Task: In the  document managingstress.odt Select the text and change paragraph spacing to  '1.5' Change page orientation to  'Landscape' Add Page color Navy Blue
Action: Mouse moved to (37, 87)
Screenshot: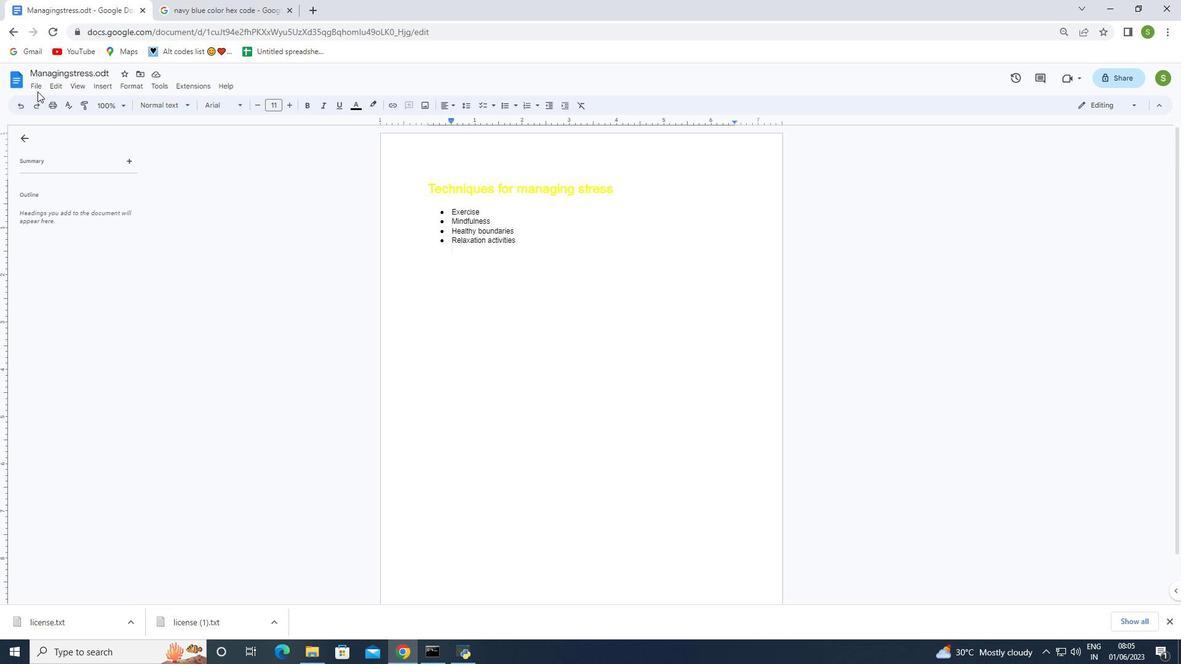 
Action: Mouse pressed left at (37, 87)
Screenshot: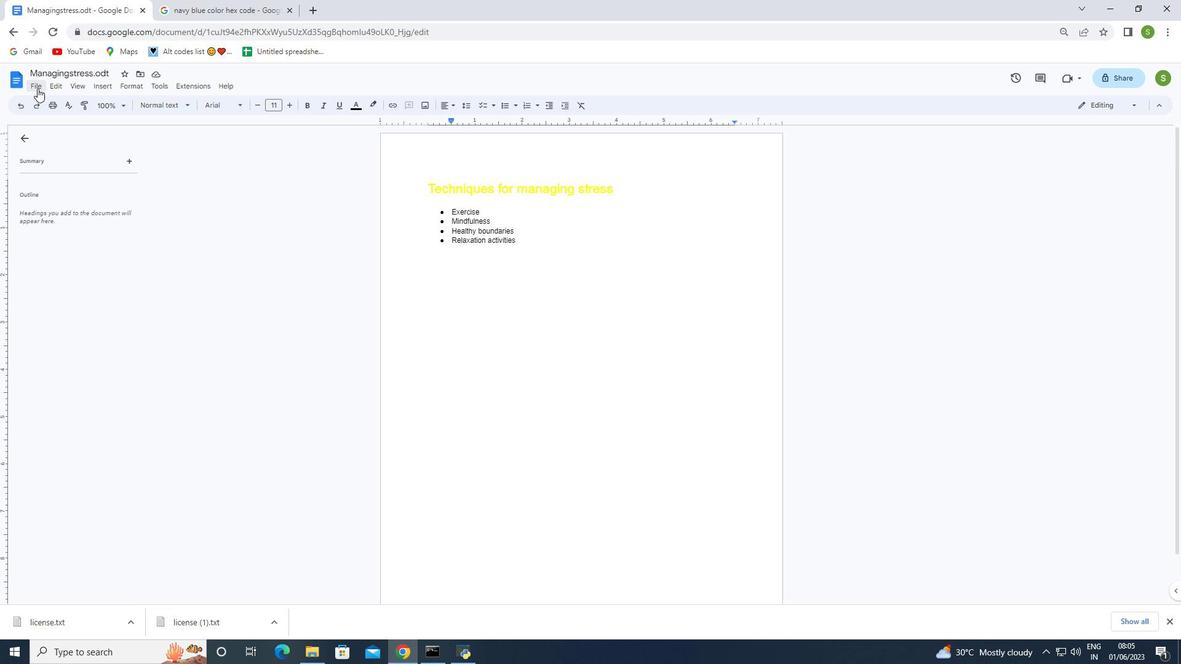 
Action: Mouse moved to (53, 213)
Screenshot: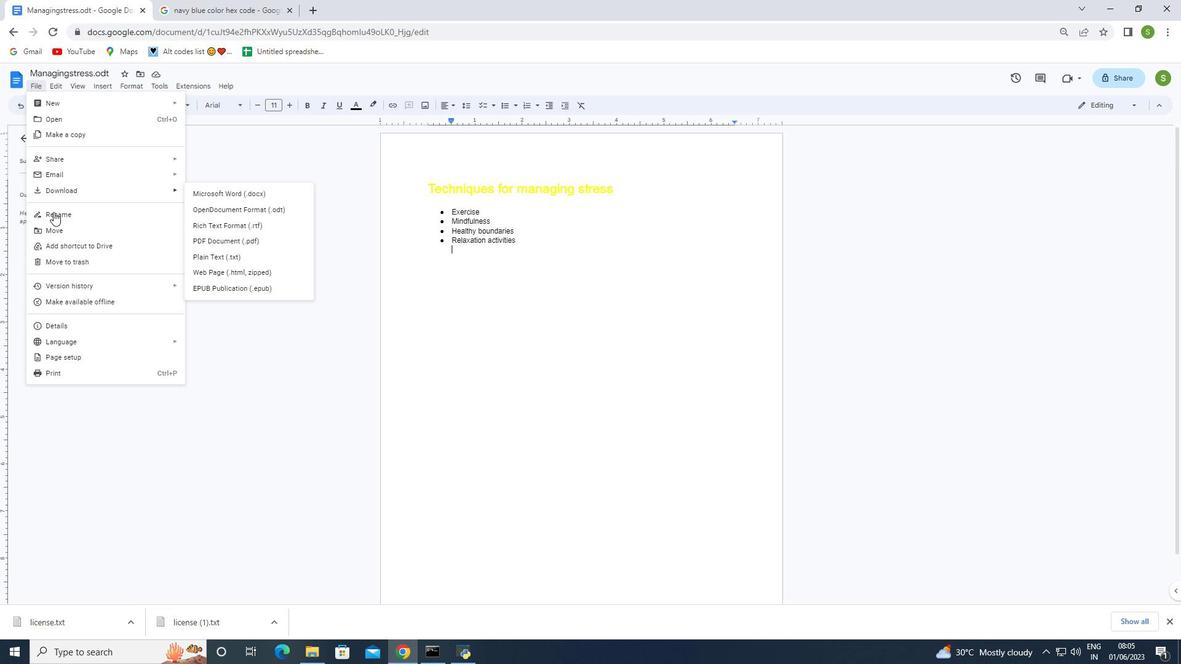 
Action: Mouse pressed left at (53, 213)
Screenshot: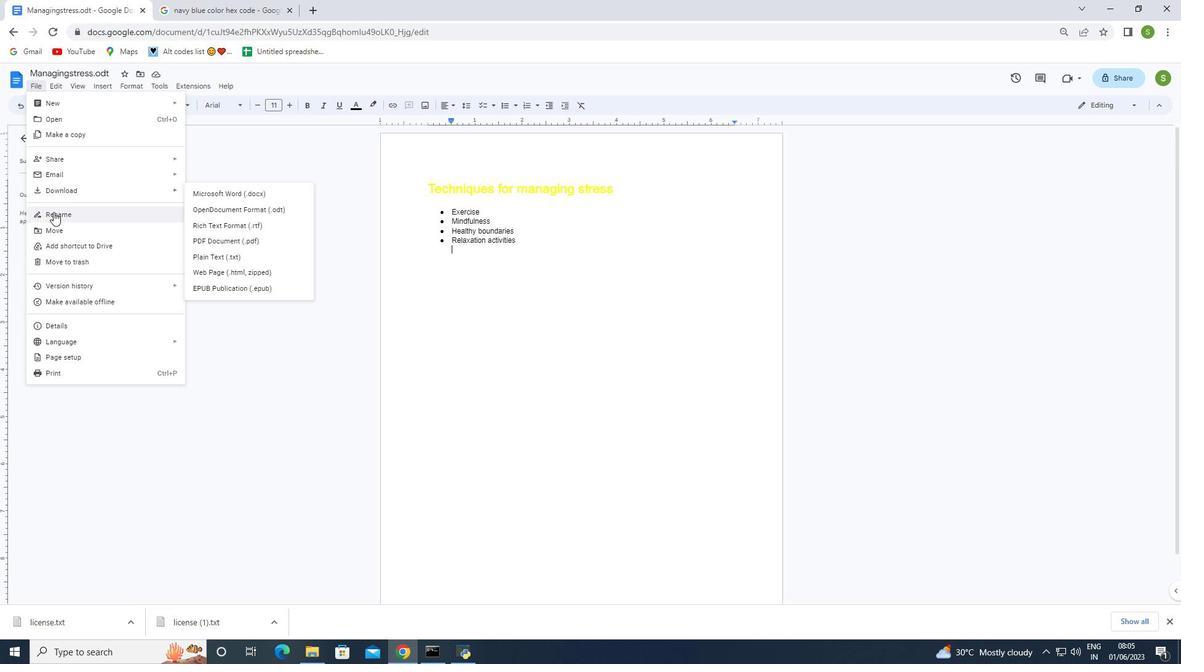 
Action: Mouse moved to (53, 213)
Screenshot: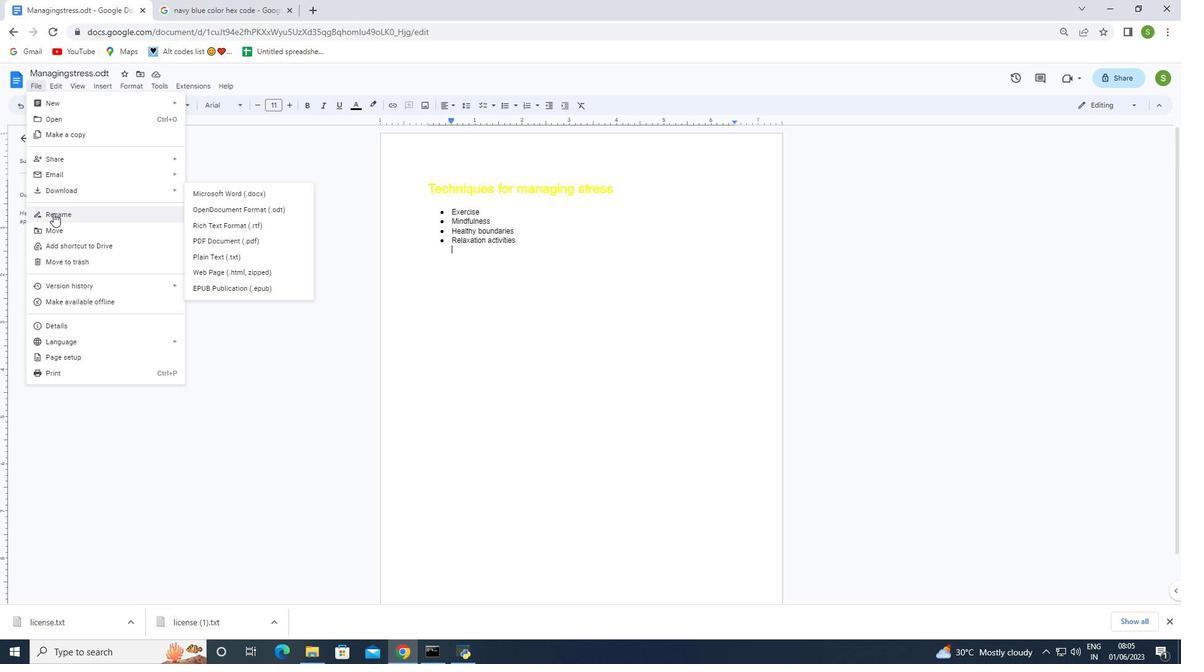 
Action: Key pressed <Key.backspace>managingstress,<Key.backspace>.odt<Key.enter>
Screenshot: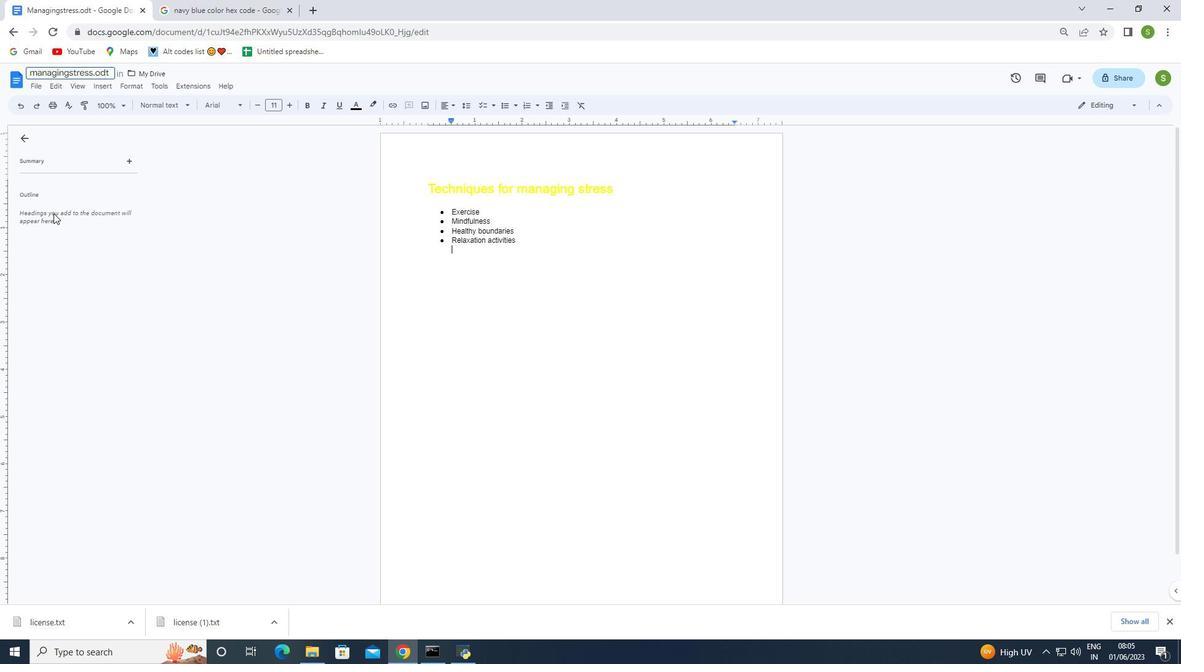 
Action: Mouse moved to (427, 189)
Screenshot: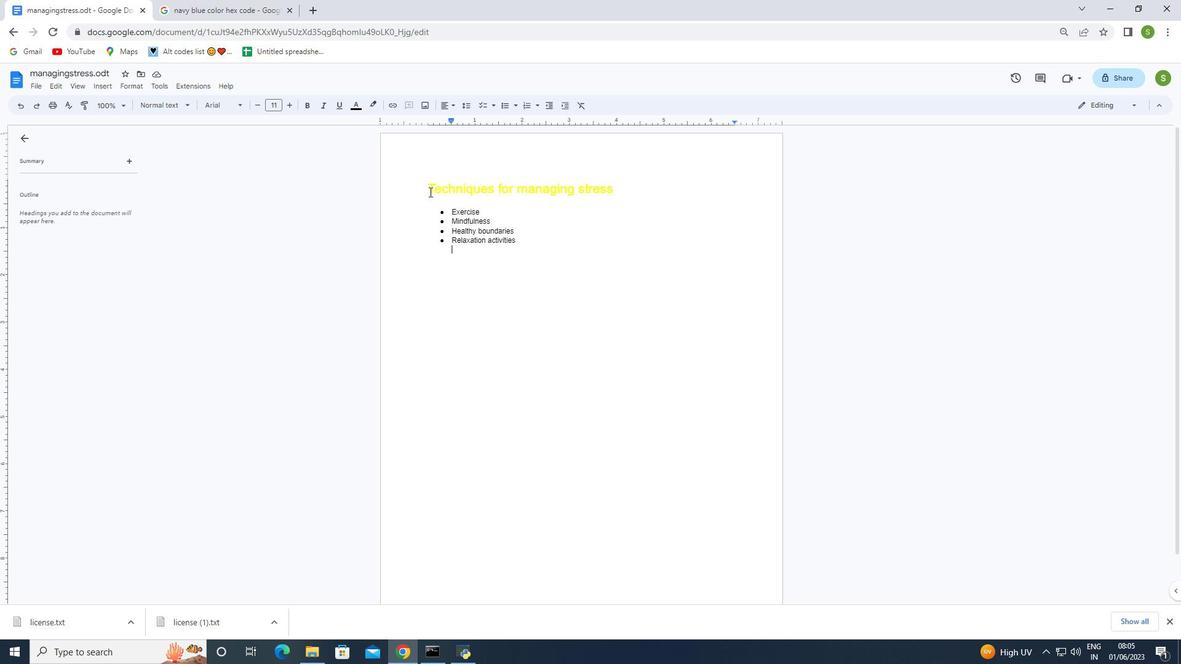 
Action: Mouse pressed left at (427, 189)
Screenshot: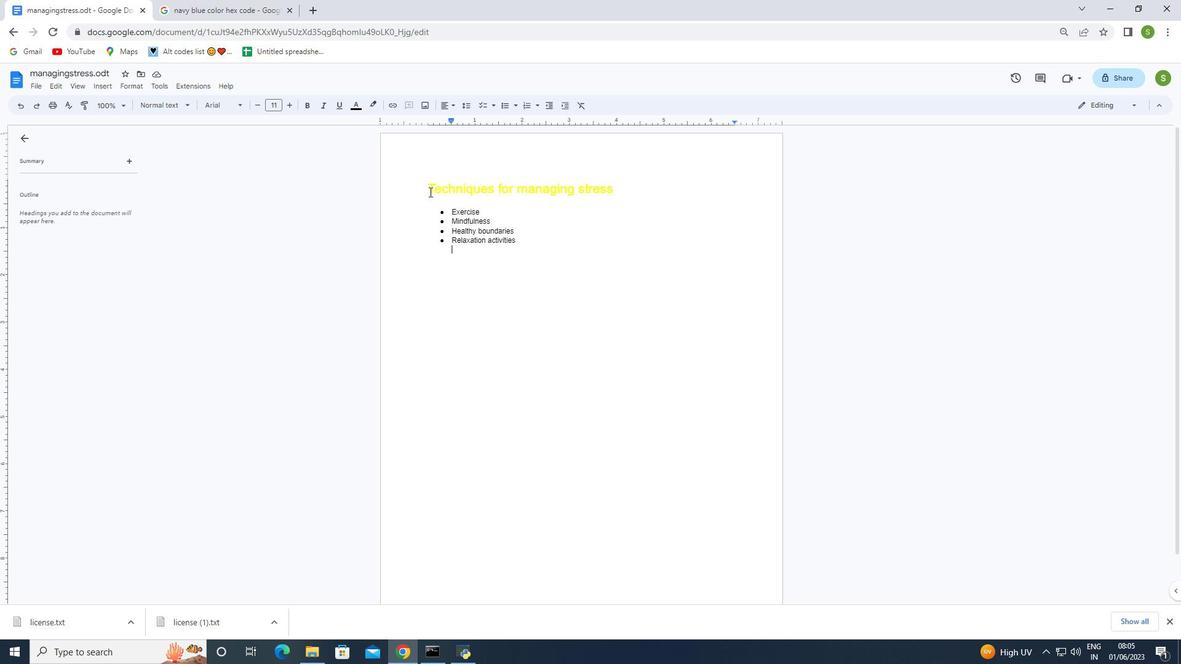 
Action: Mouse moved to (433, 206)
Screenshot: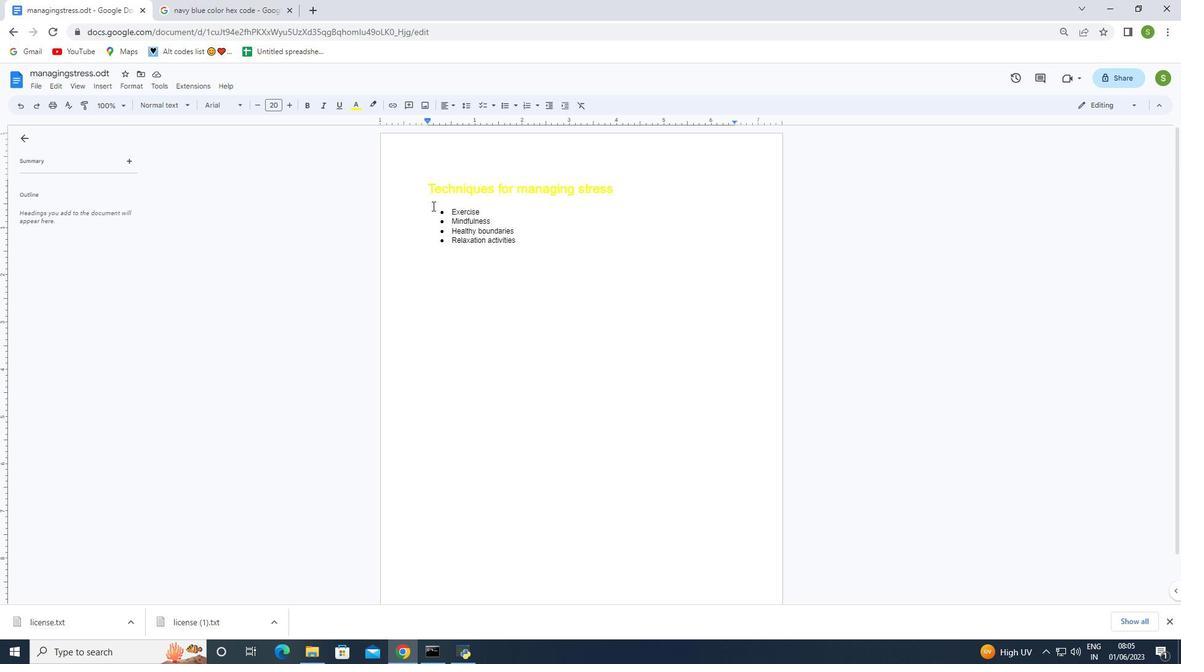 
Action: Mouse pressed left at (433, 206)
Screenshot: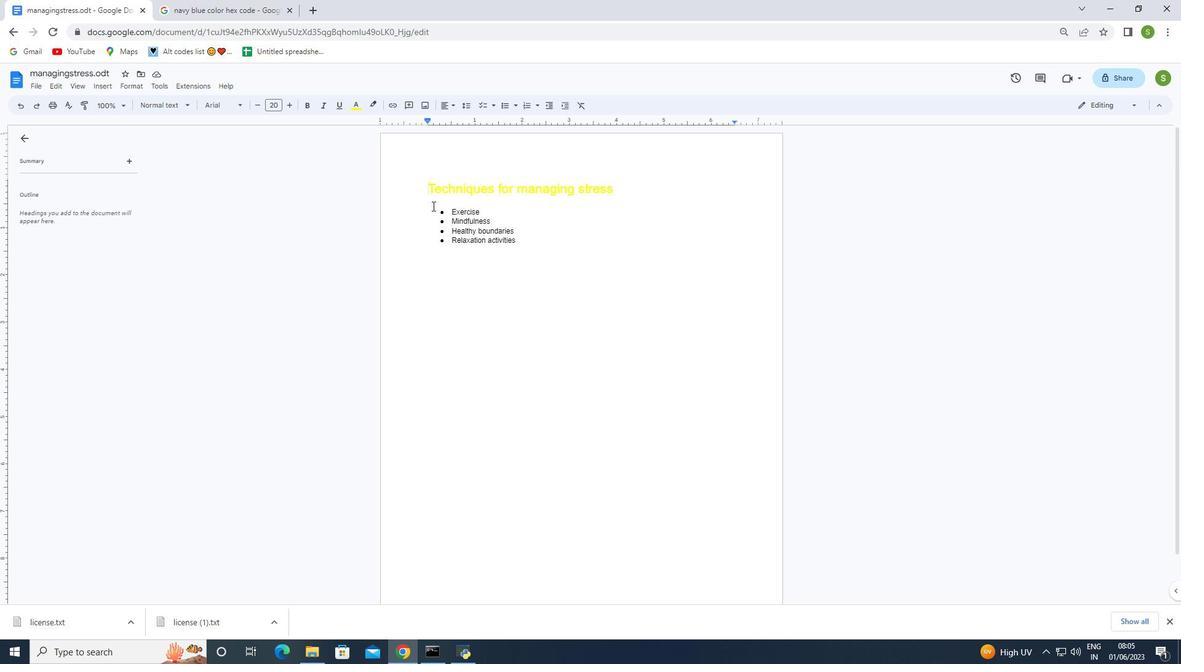 
Action: Mouse moved to (466, 106)
Screenshot: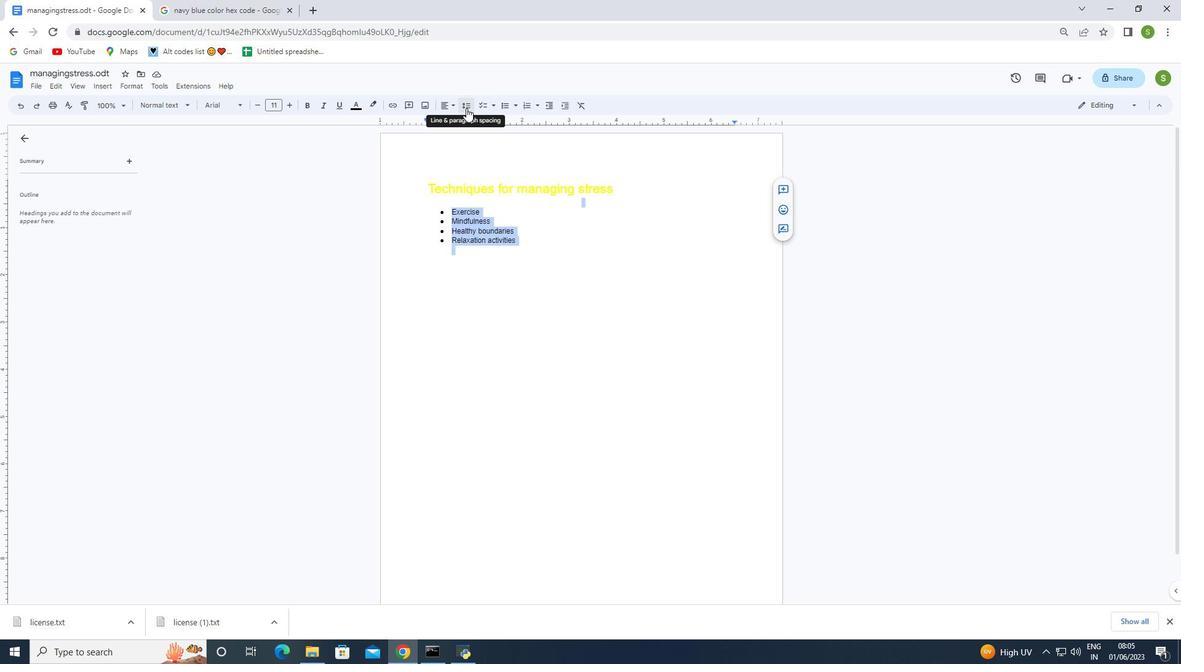 
Action: Mouse pressed left at (466, 106)
Screenshot: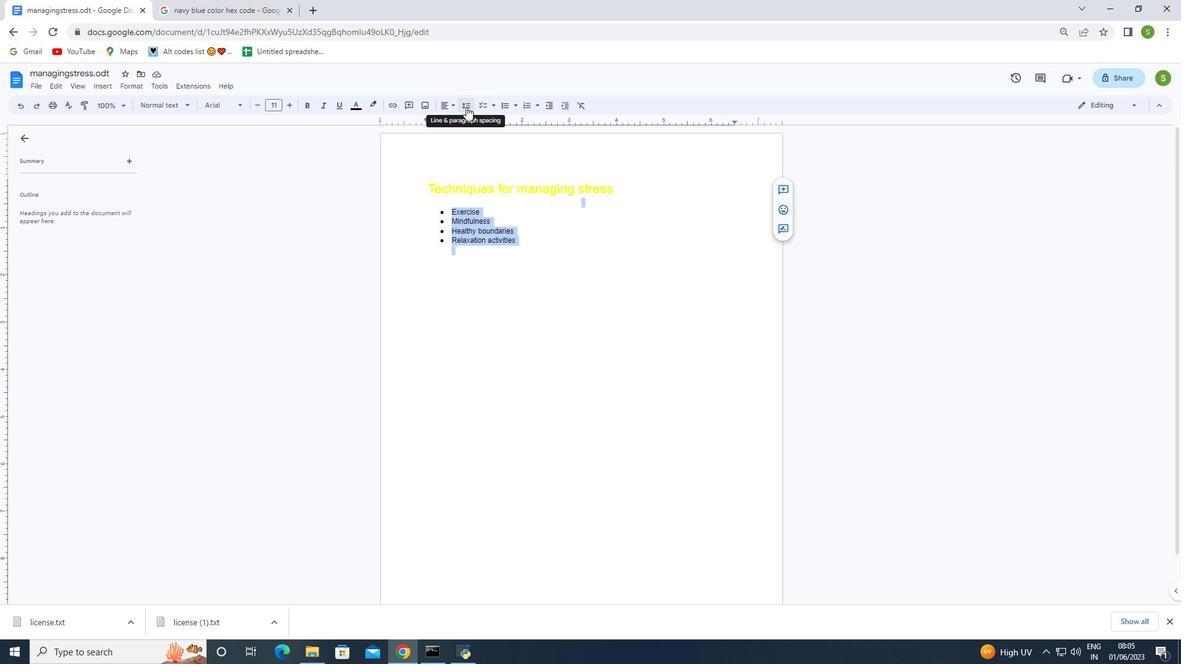 
Action: Mouse moved to (485, 155)
Screenshot: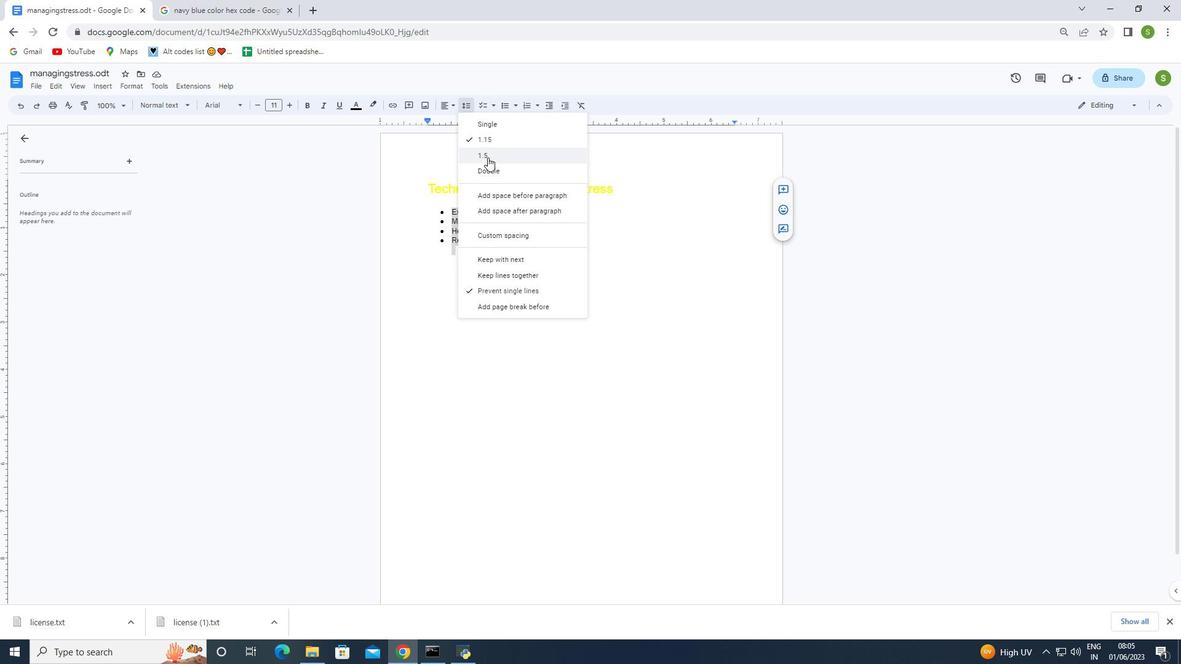 
Action: Mouse pressed left at (485, 155)
Screenshot: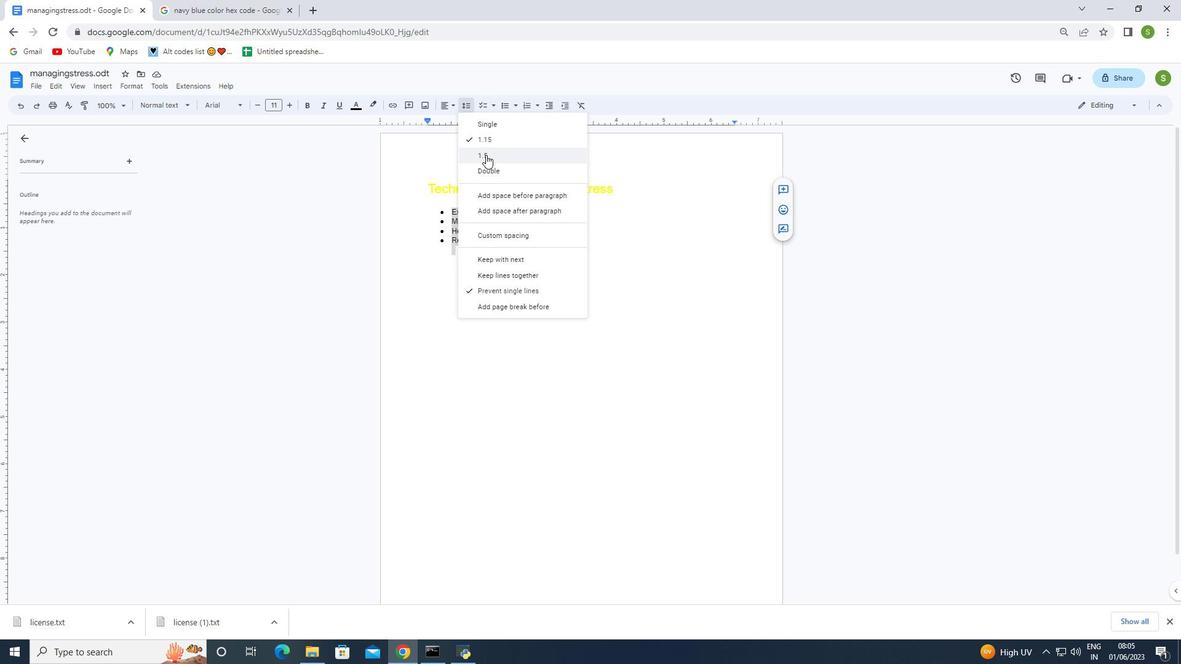 
Action: Mouse moved to (544, 308)
Screenshot: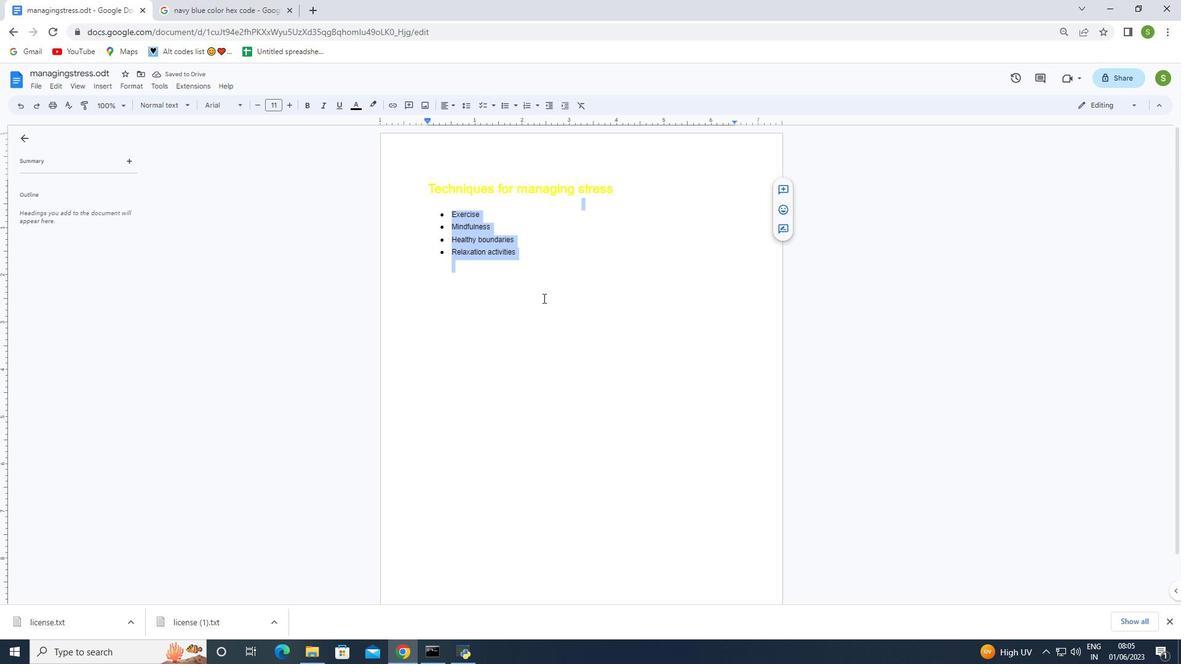 
Action: Mouse pressed left at (544, 308)
Screenshot: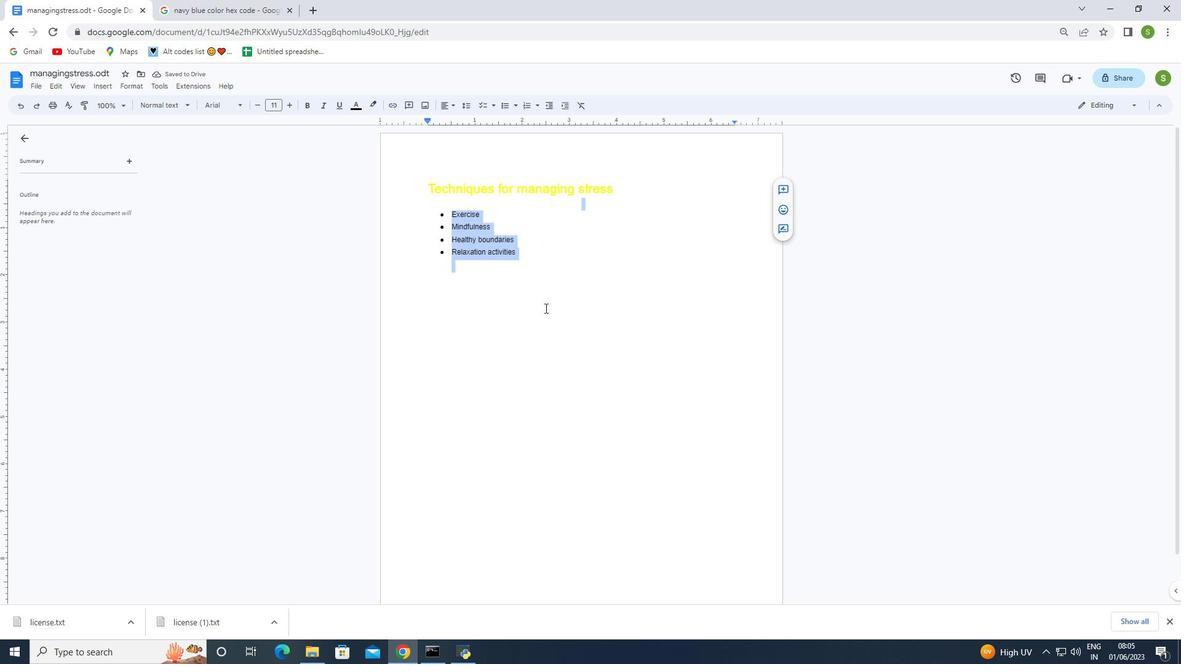 
Action: Mouse moved to (39, 85)
Screenshot: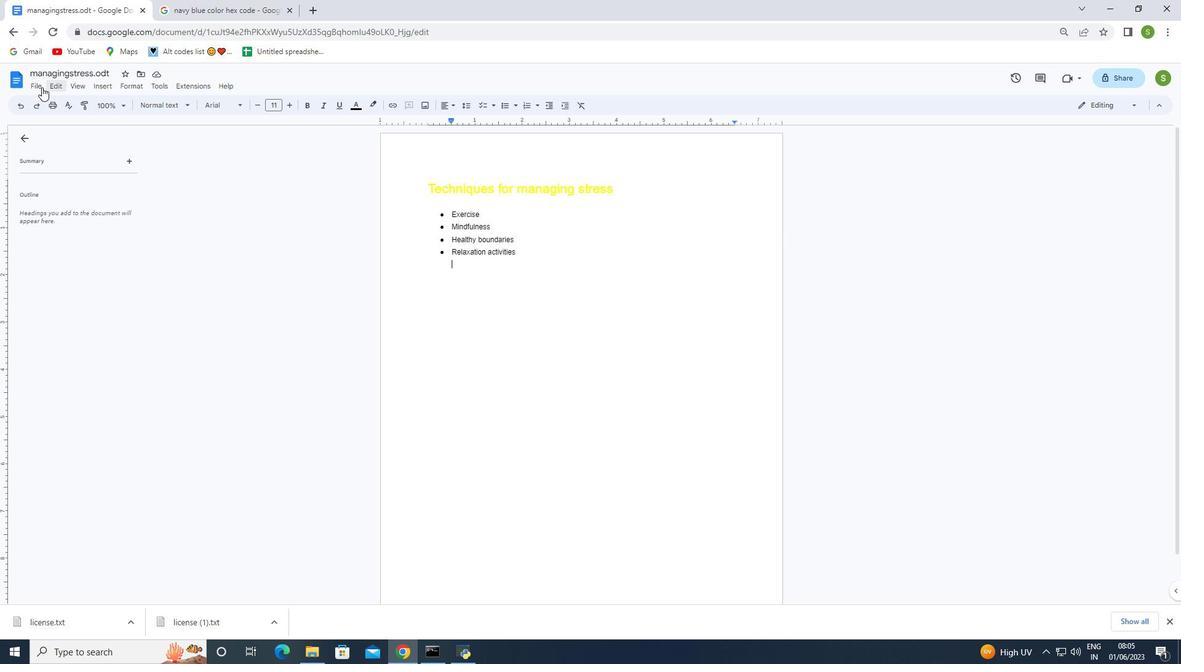 
Action: Mouse pressed left at (39, 85)
Screenshot: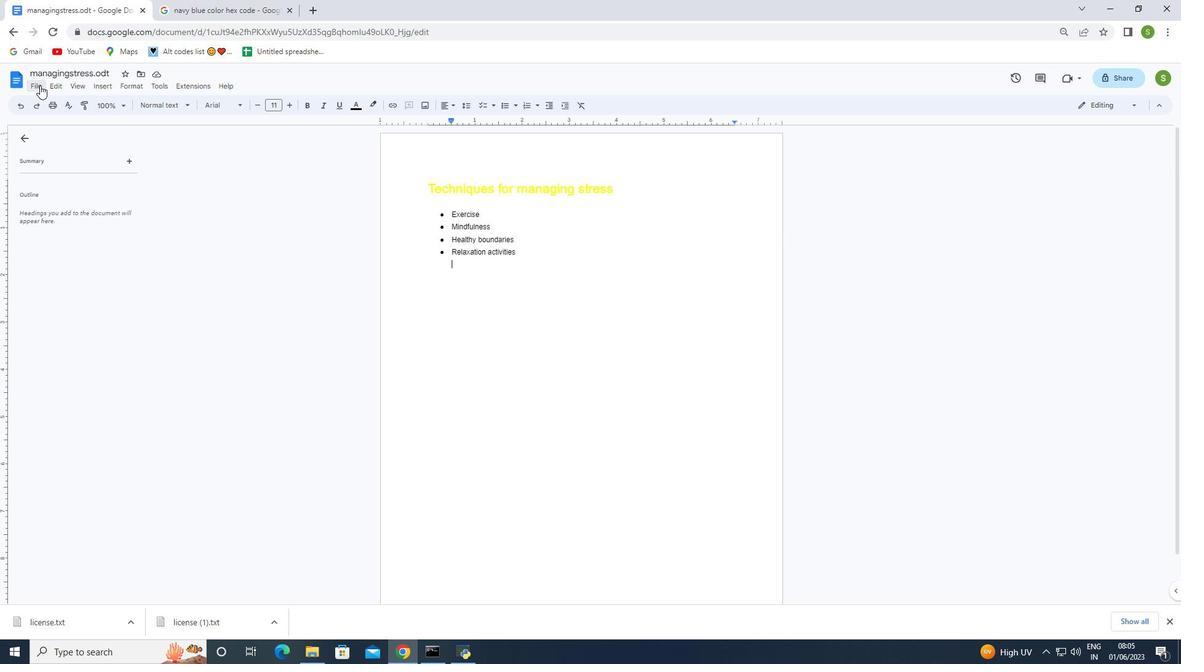 
Action: Mouse moved to (71, 362)
Screenshot: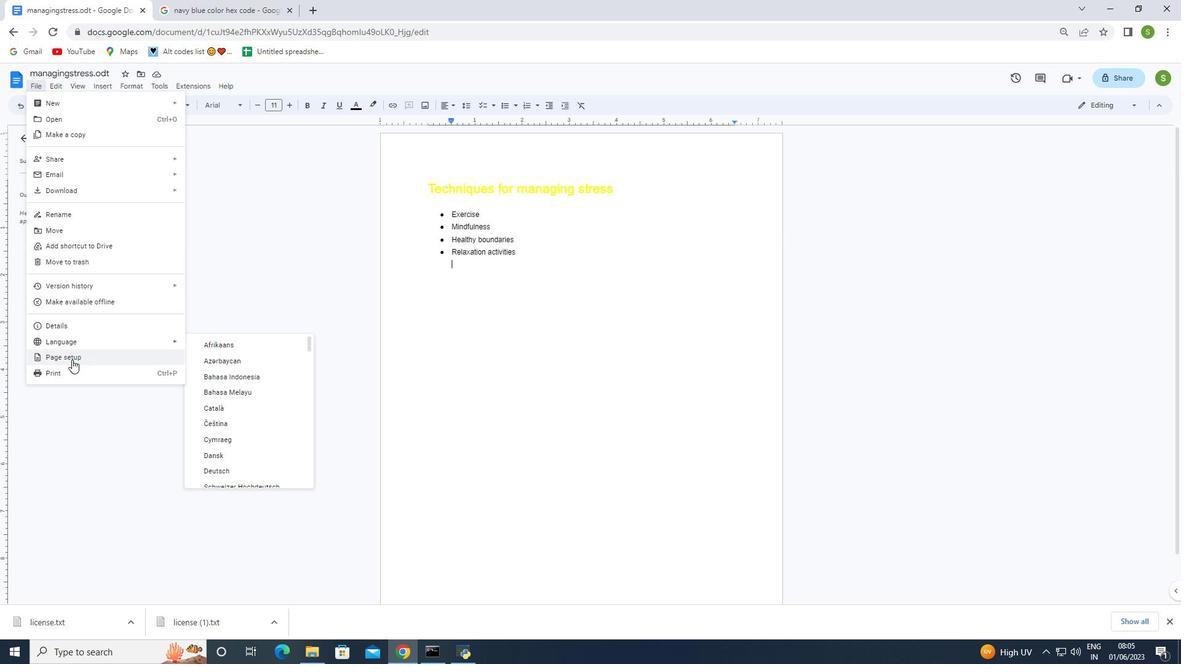 
Action: Mouse pressed left at (71, 362)
Screenshot: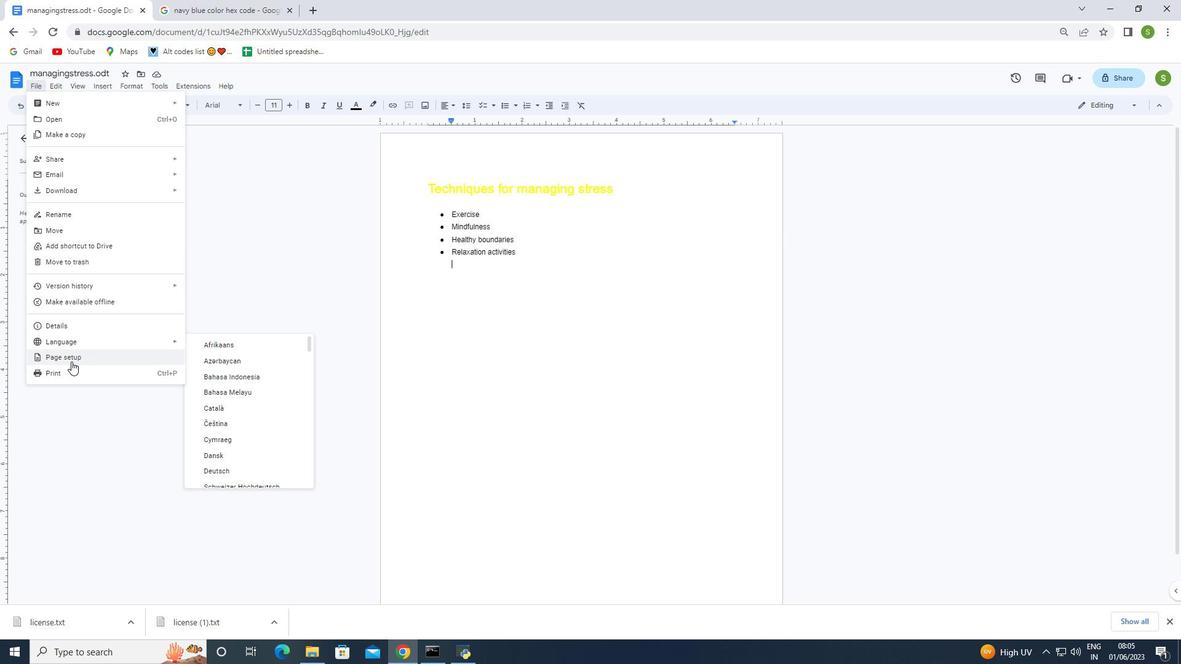 
Action: Mouse moved to (518, 397)
Screenshot: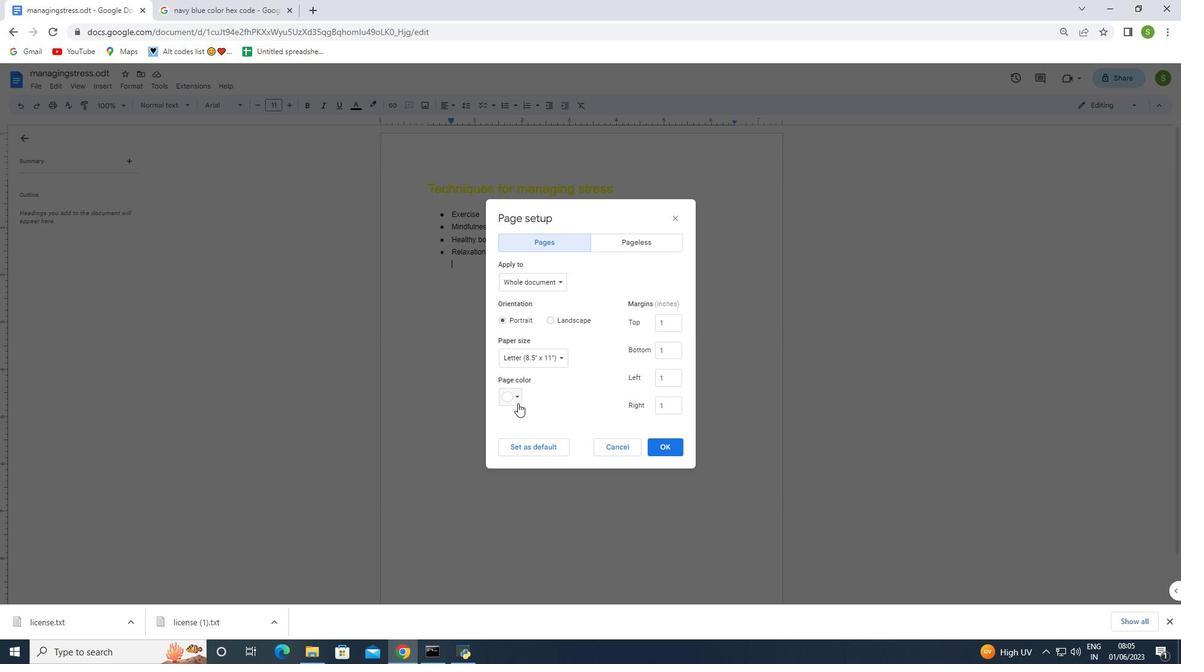 
Action: Mouse pressed left at (518, 397)
Screenshot: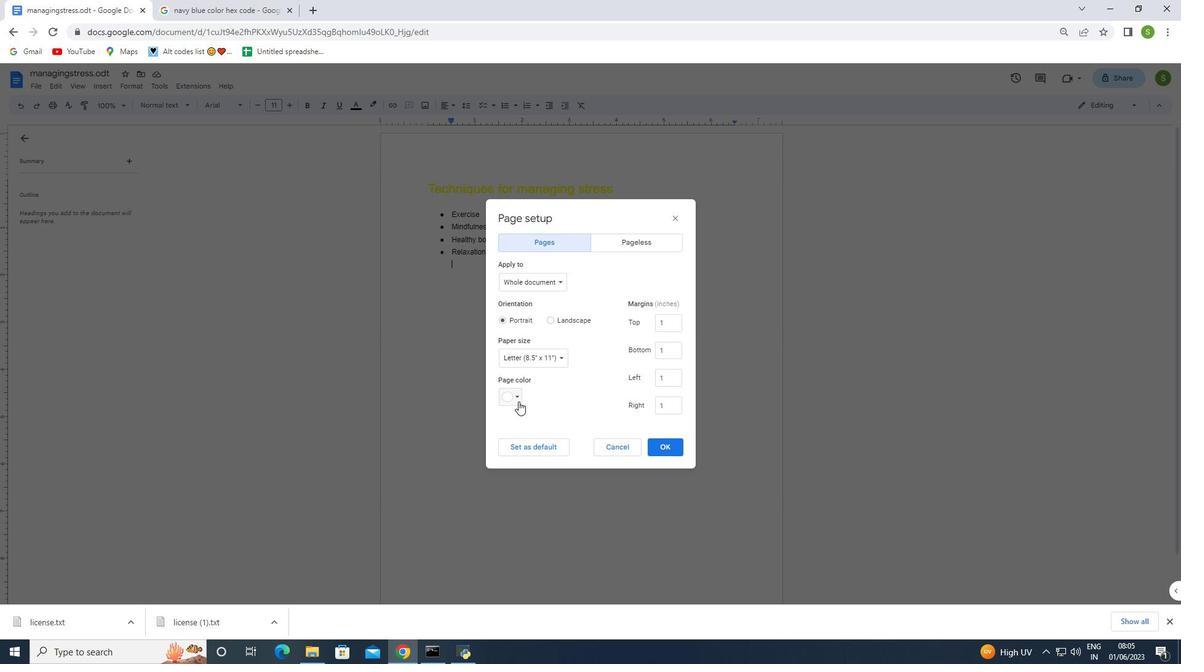 
Action: Mouse moved to (519, 508)
Screenshot: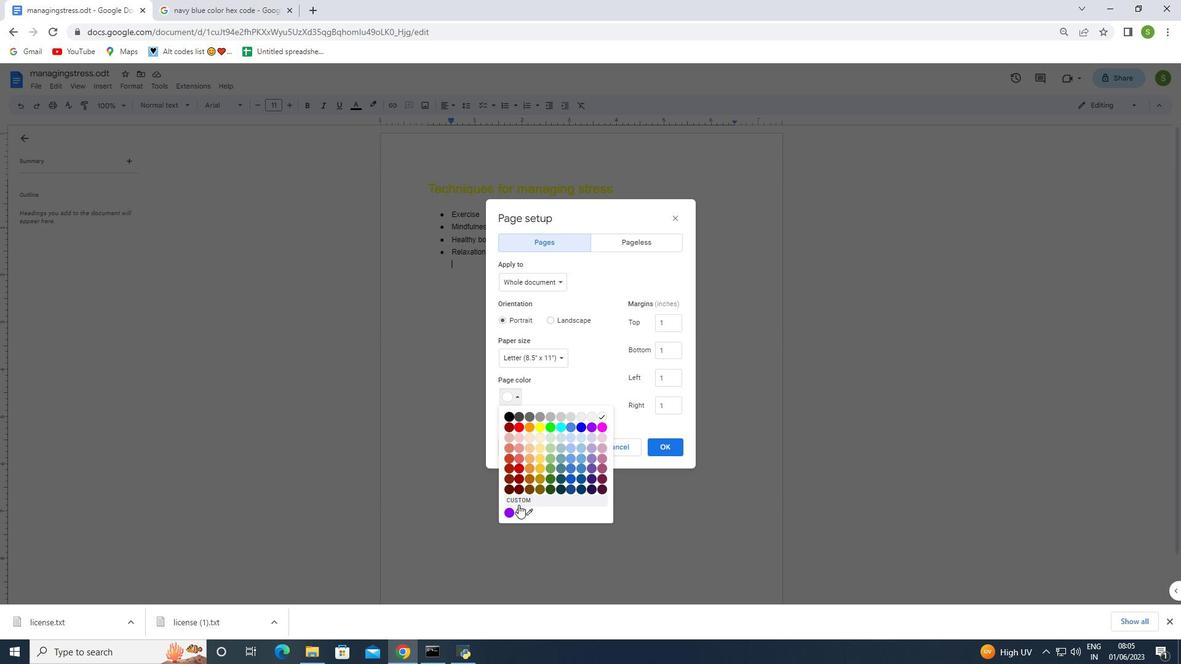 
Action: Mouse pressed left at (519, 508)
Screenshot: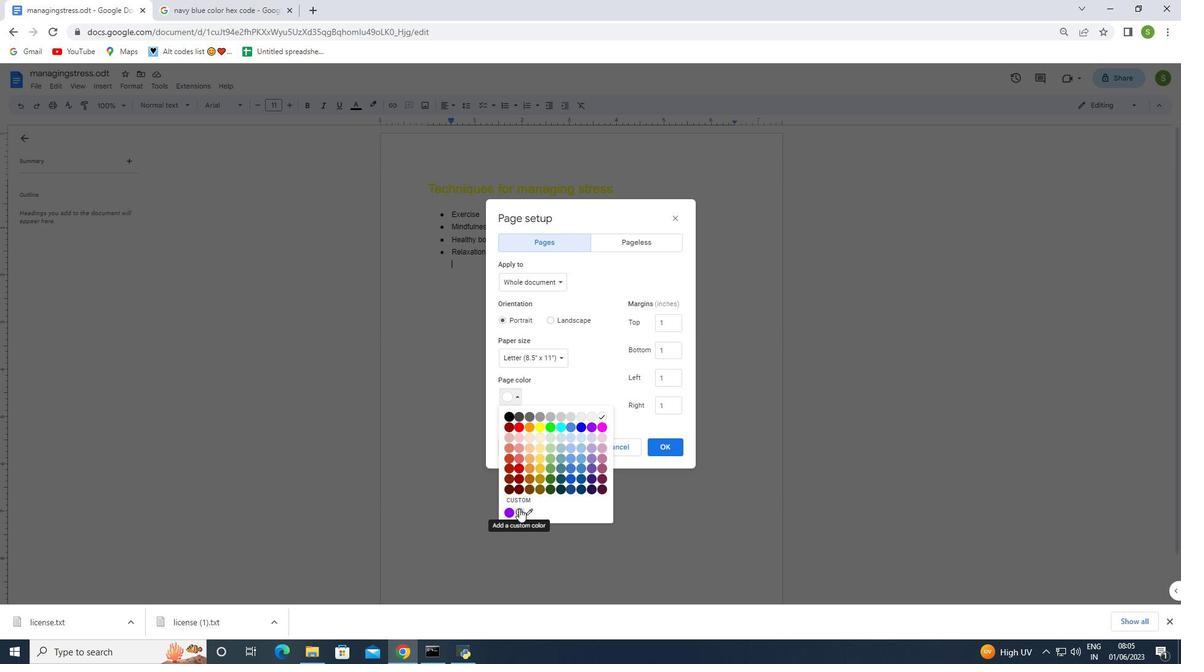
Action: Mouse moved to (572, 403)
Screenshot: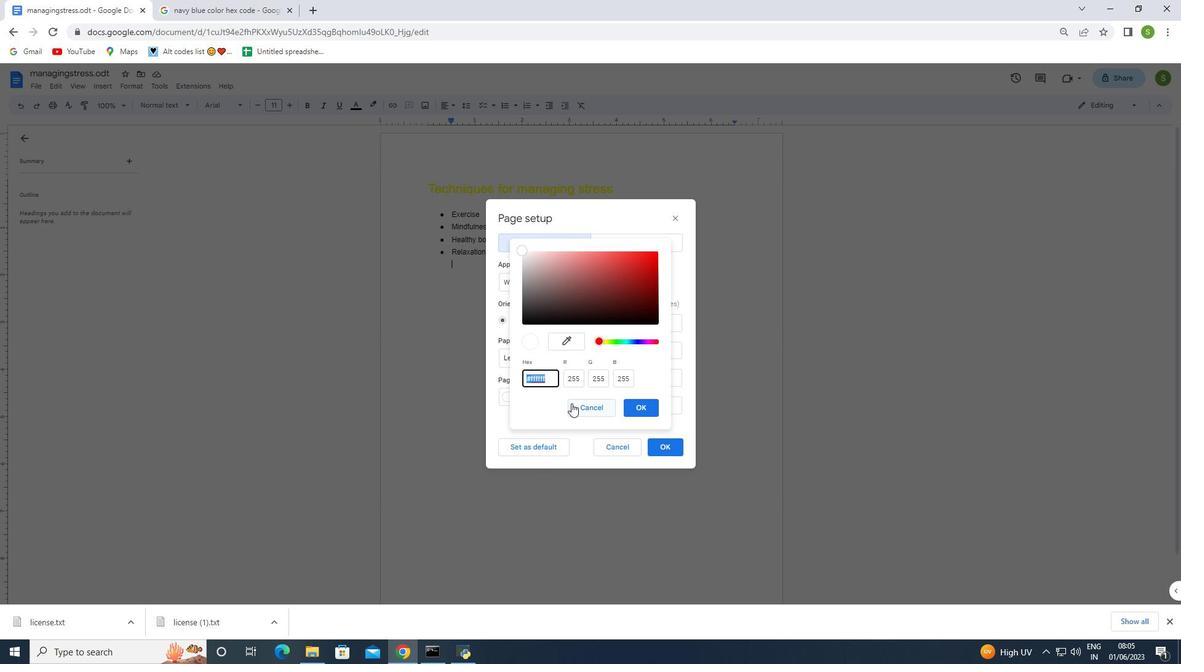 
Action: Key pressed ctrl+V
Screenshot: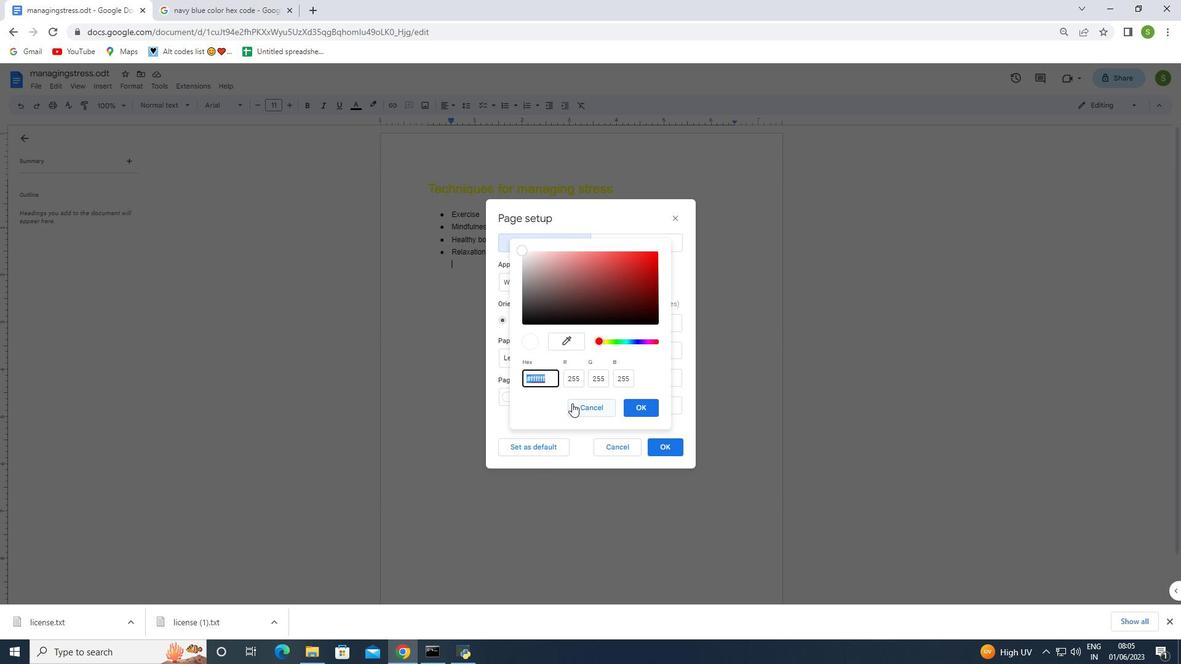 
Action: Mouse moved to (645, 409)
Screenshot: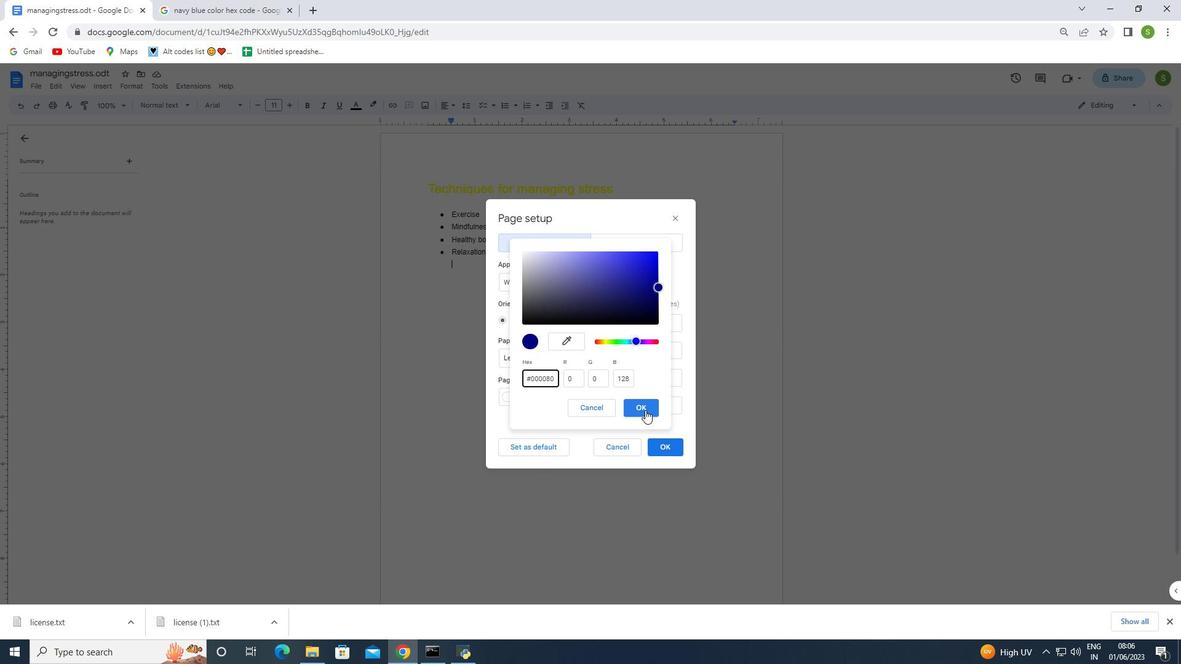 
Action: Mouse pressed left at (645, 409)
Screenshot: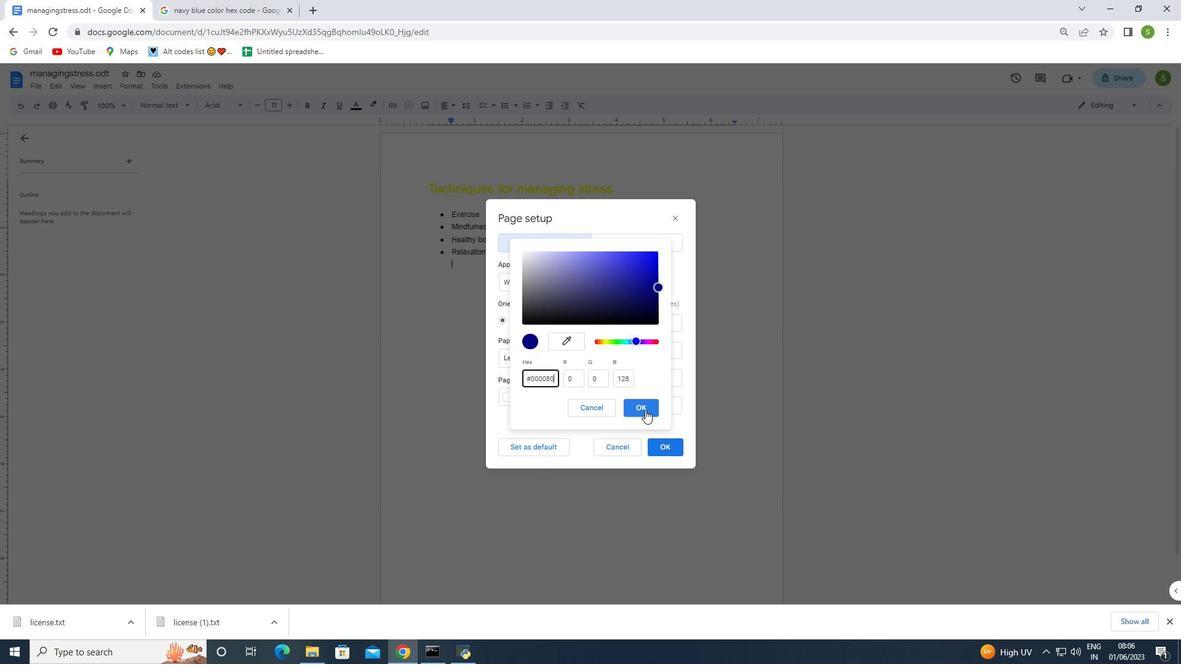 
Action: Mouse moved to (660, 446)
Screenshot: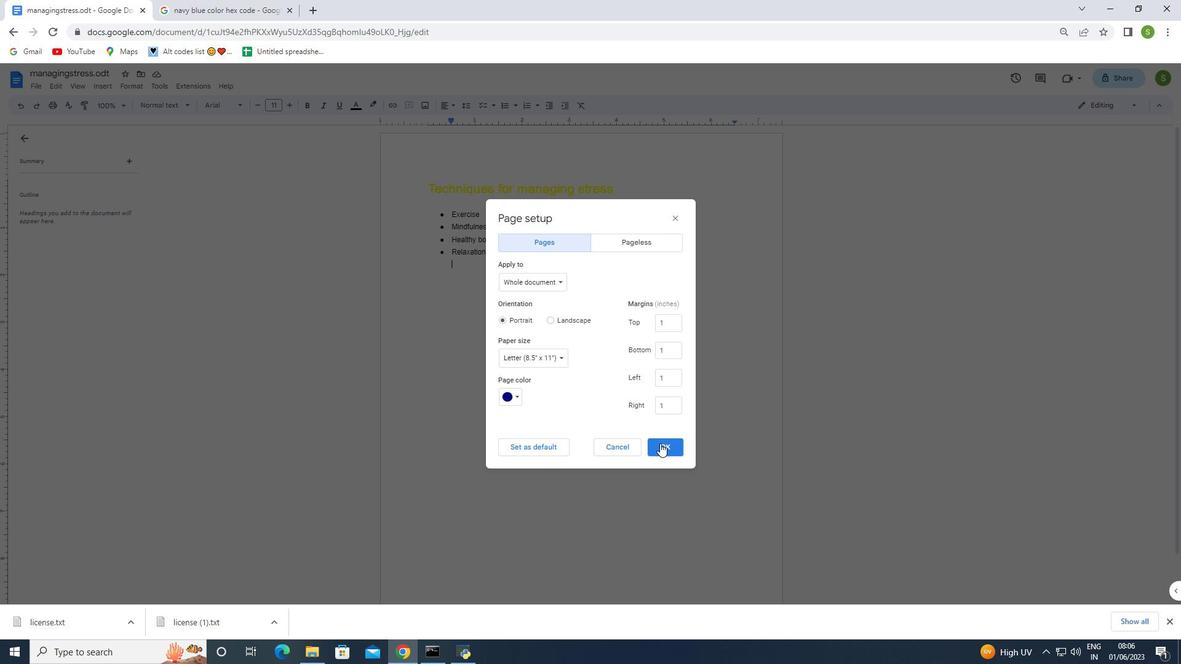 
Action: Mouse pressed left at (660, 446)
Screenshot: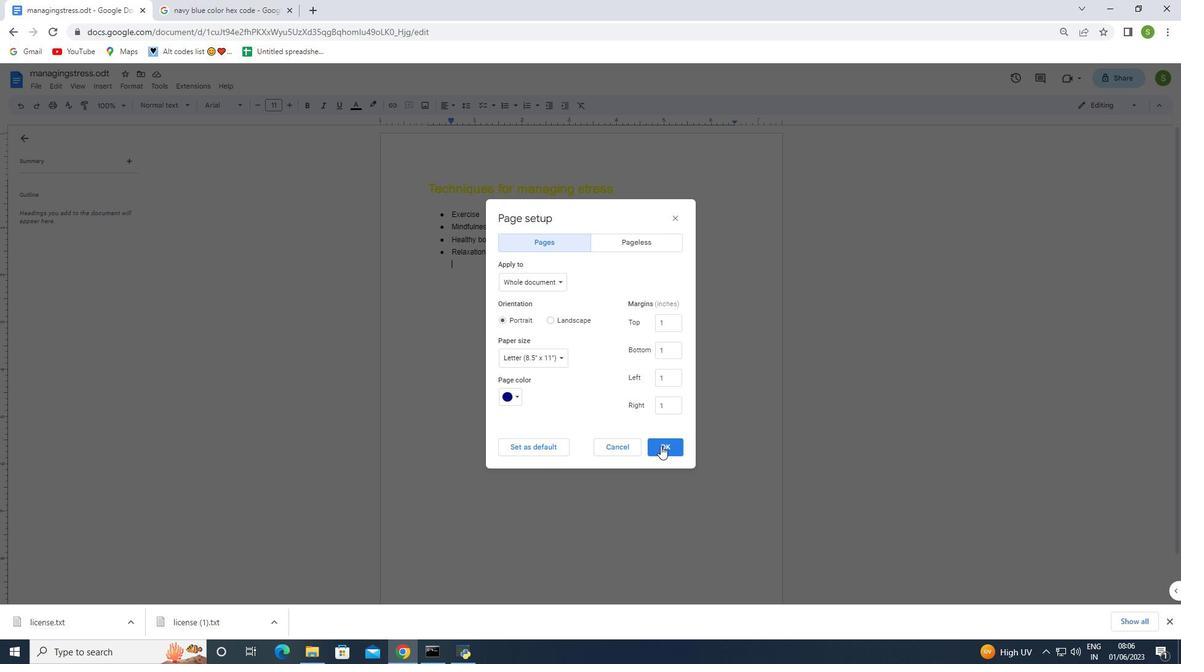 
Action: Mouse moved to (549, 380)
Screenshot: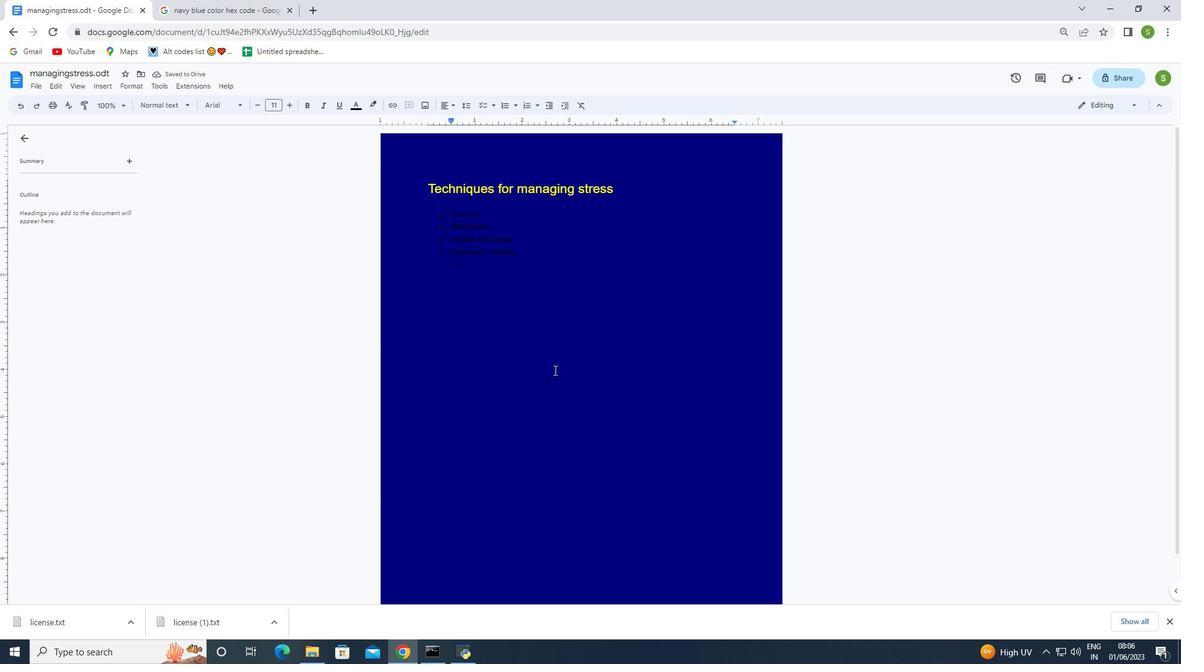 
Action: Mouse pressed left at (549, 380)
Screenshot: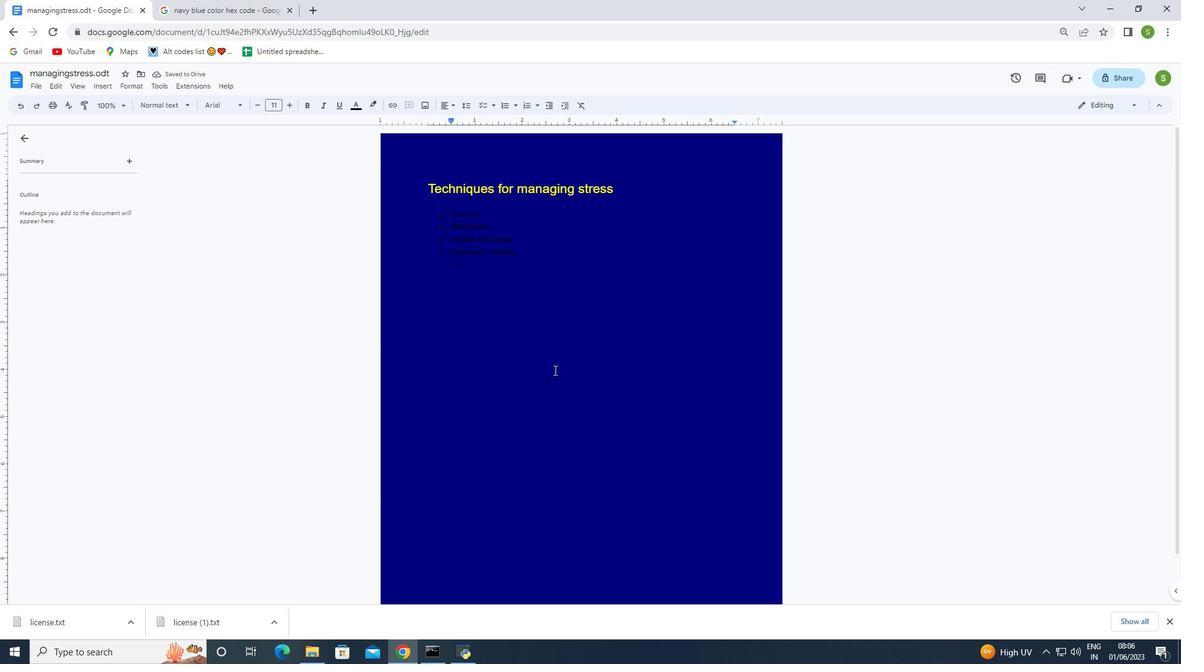 
Action: Mouse moved to (43, 87)
Screenshot: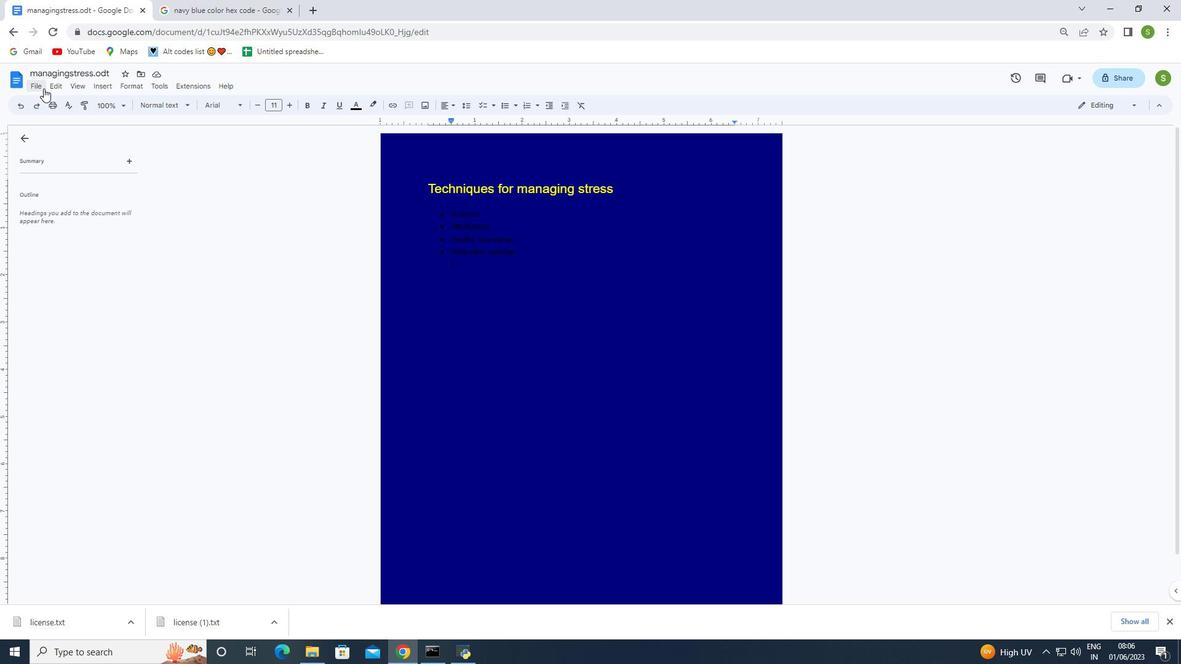 
Action: Mouse pressed left at (43, 87)
Screenshot: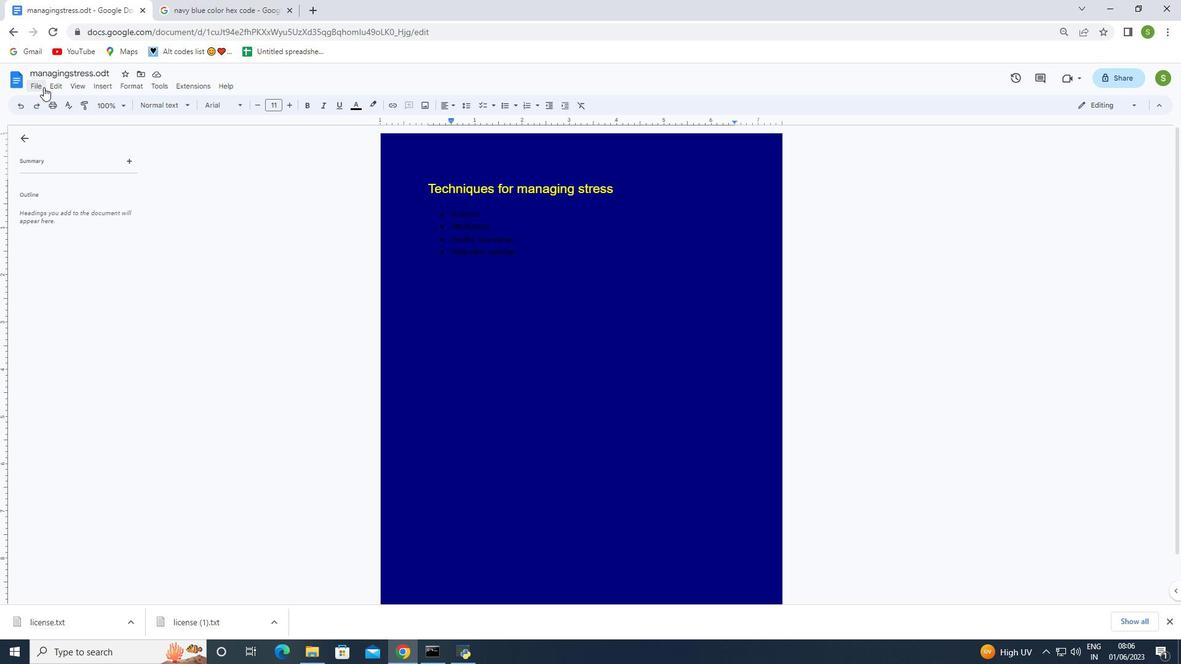 
Action: Mouse moved to (63, 359)
Screenshot: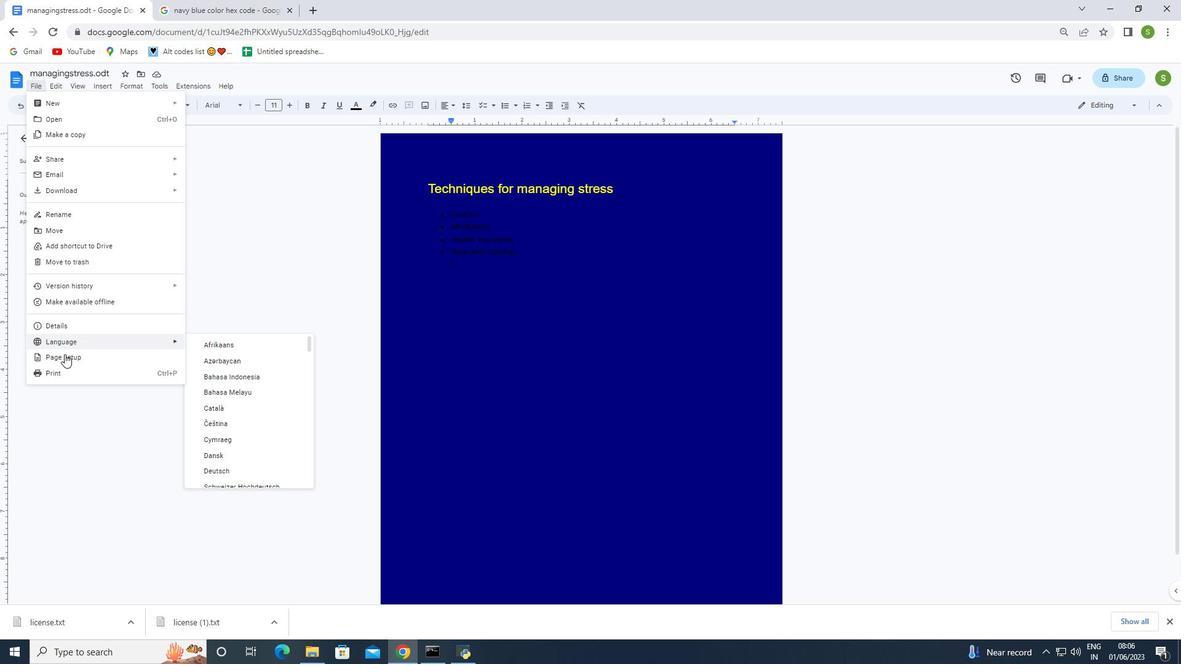 
Action: Mouse pressed left at (63, 359)
Screenshot: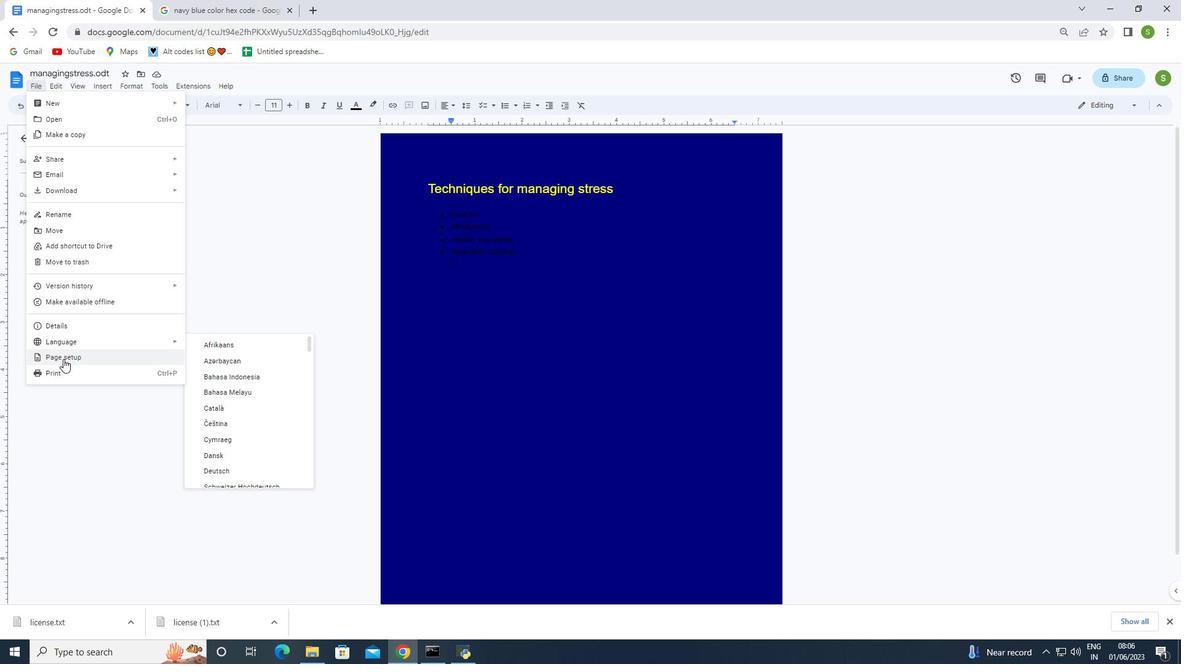 
Action: Mouse moved to (547, 319)
Screenshot: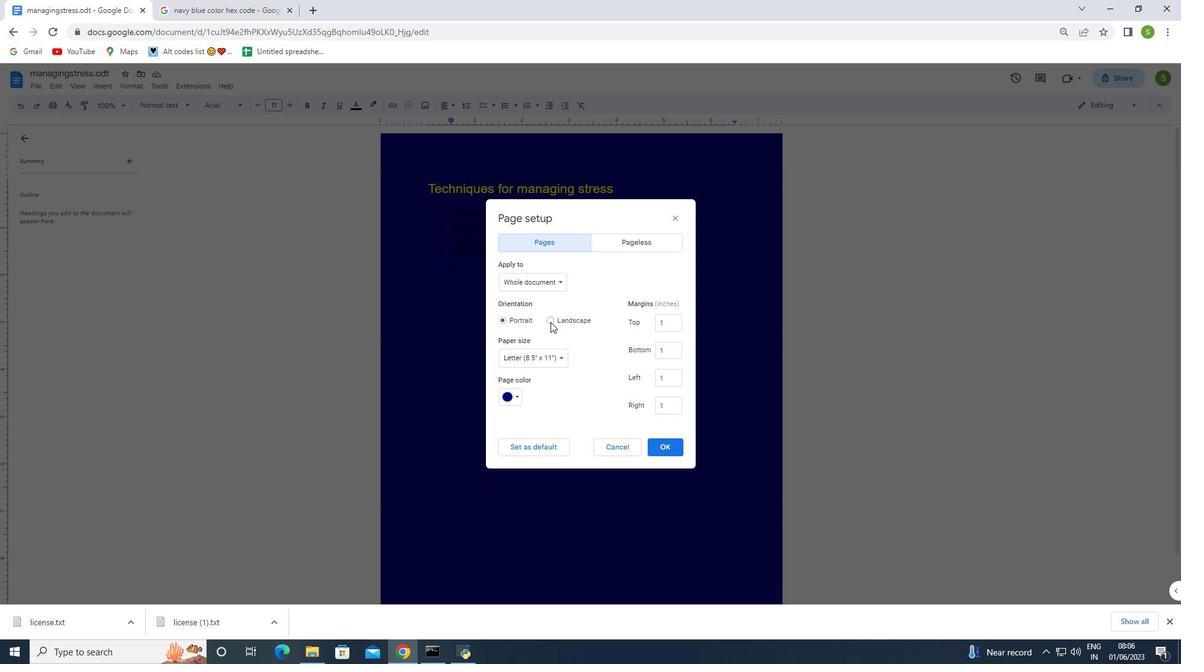 
Action: Mouse pressed left at (547, 319)
Screenshot: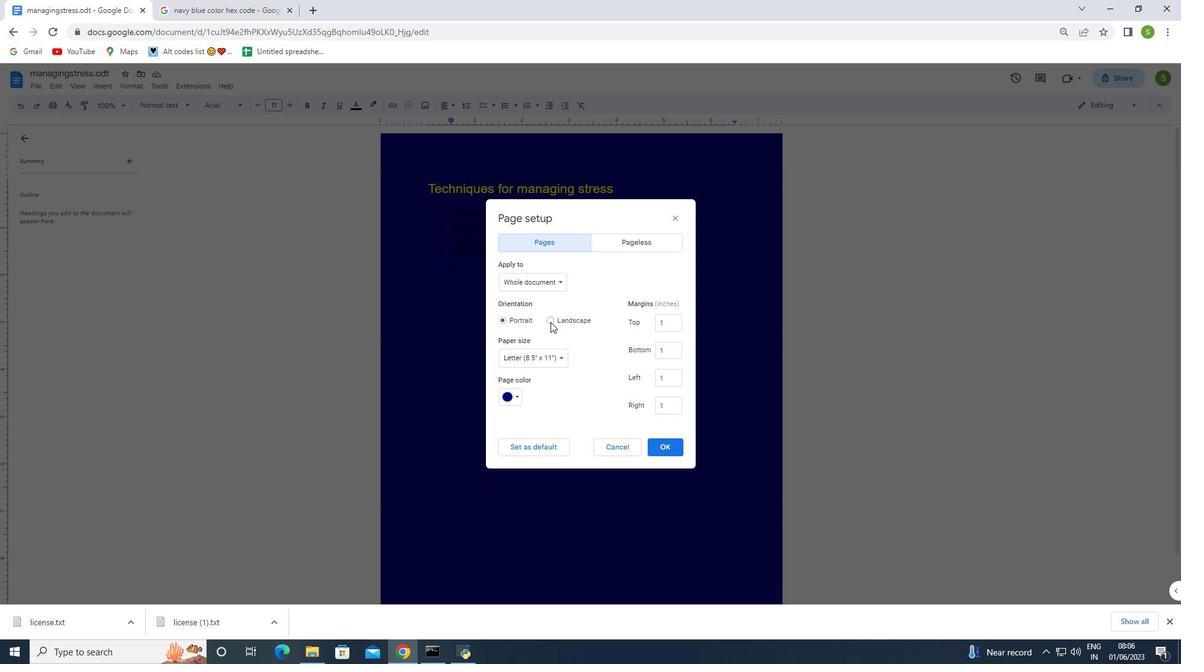 
Action: Mouse moved to (672, 448)
Screenshot: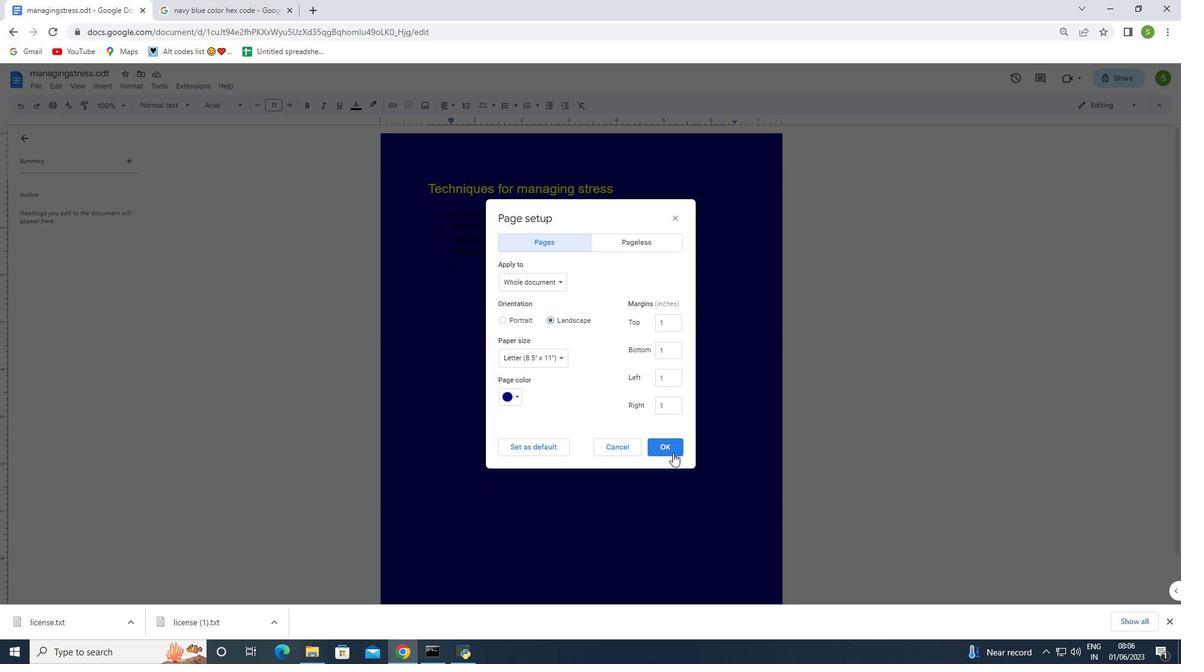 
Action: Mouse pressed left at (672, 448)
Screenshot: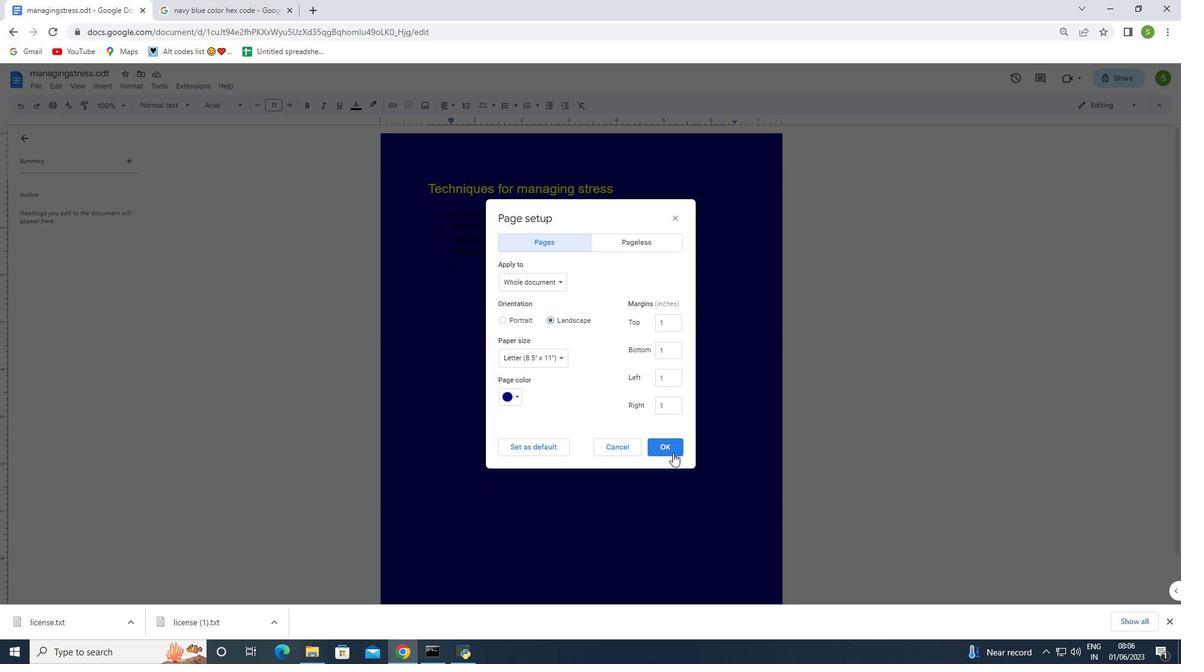 
Action: Mouse moved to (613, 392)
Screenshot: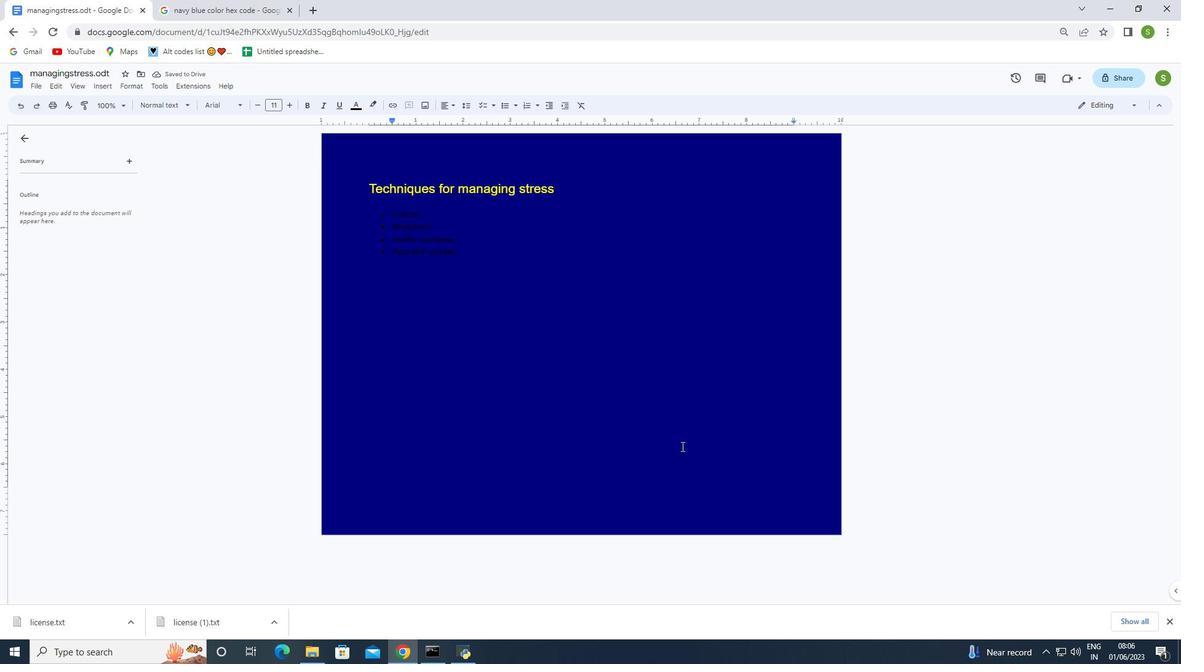 
